 Task: Set and save  "H.264 profile" for "H.264/MPEG-4 Part 10/AVC encoder (x264 10-bit)" to the  high10.
Action: Mouse moved to (118, 17)
Screenshot: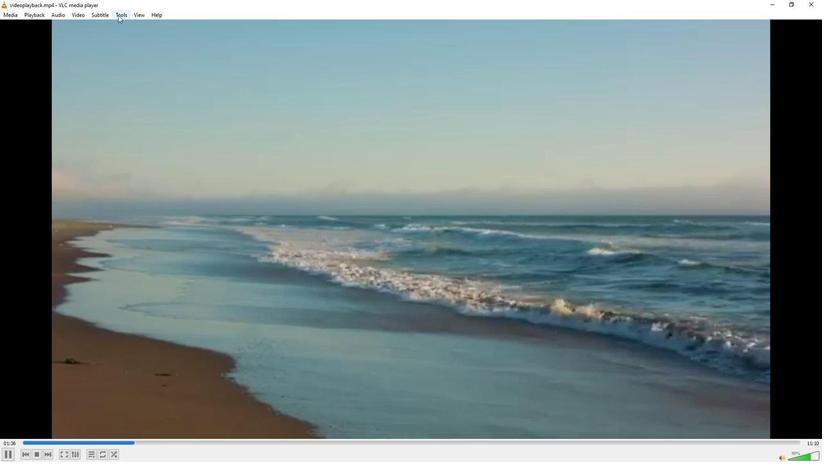 
Action: Mouse pressed left at (118, 17)
Screenshot: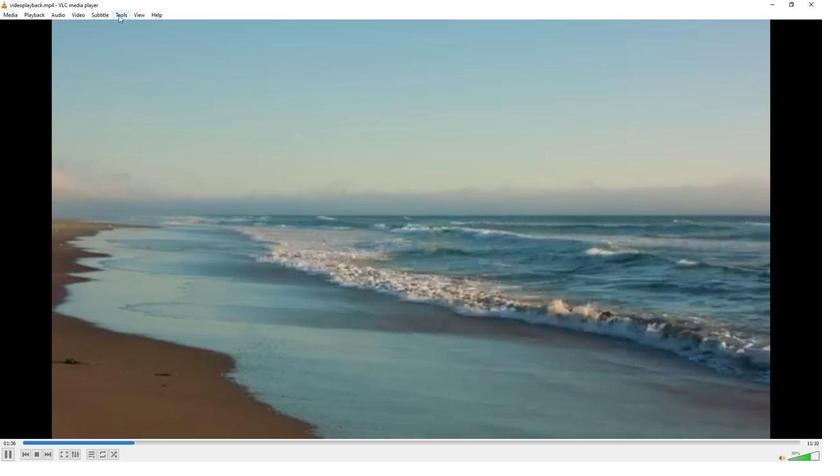 
Action: Mouse moved to (144, 118)
Screenshot: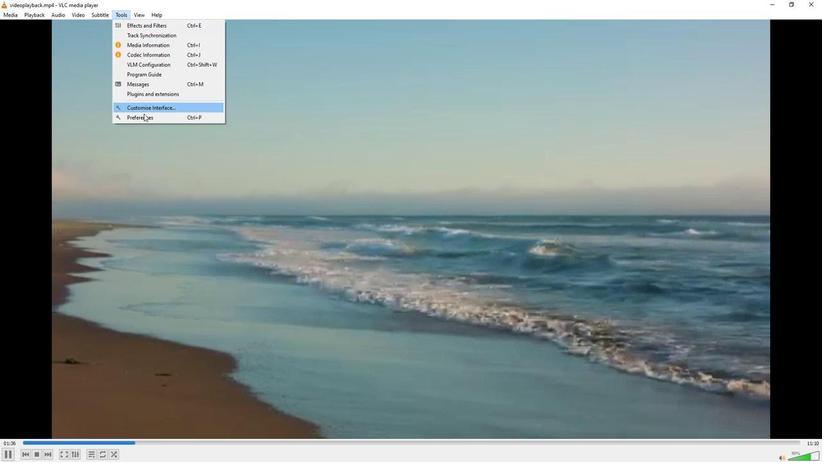 
Action: Mouse pressed left at (144, 118)
Screenshot: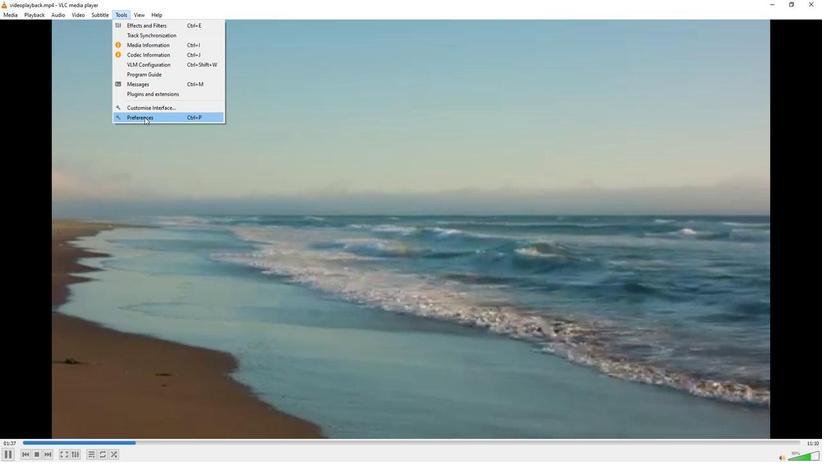 
Action: Mouse moved to (273, 377)
Screenshot: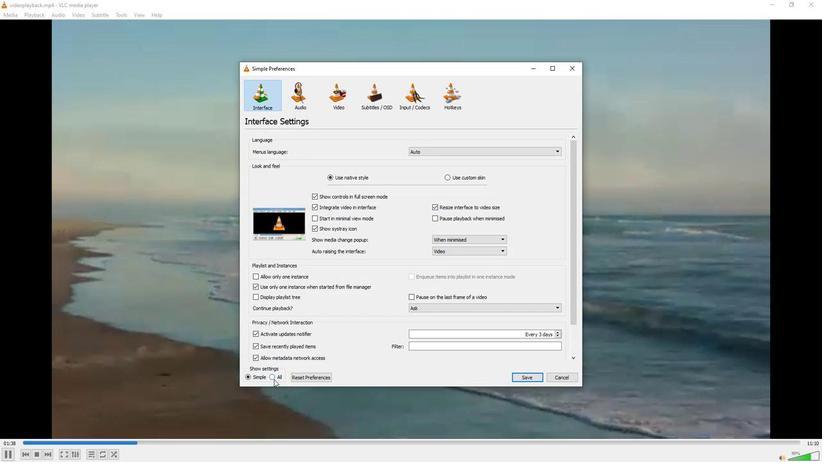 
Action: Mouse pressed left at (273, 377)
Screenshot: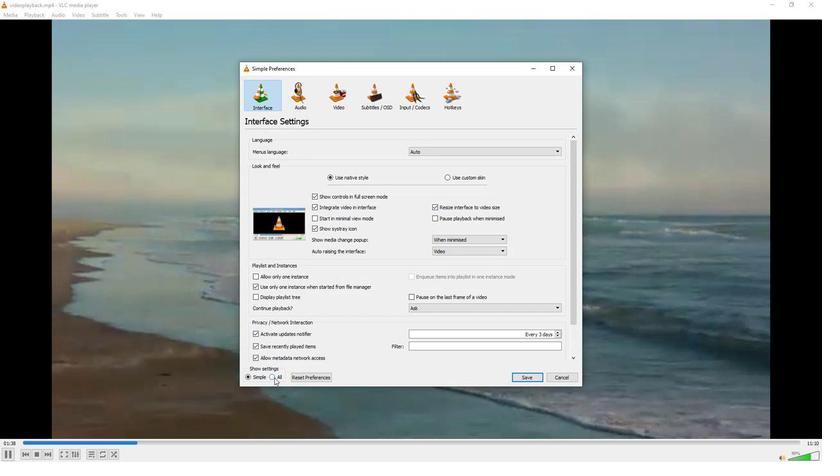 
Action: Mouse moved to (259, 290)
Screenshot: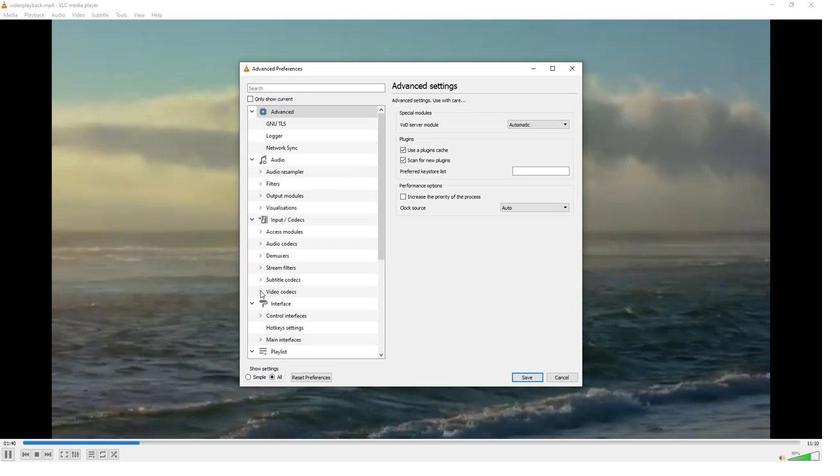 
Action: Mouse pressed left at (259, 290)
Screenshot: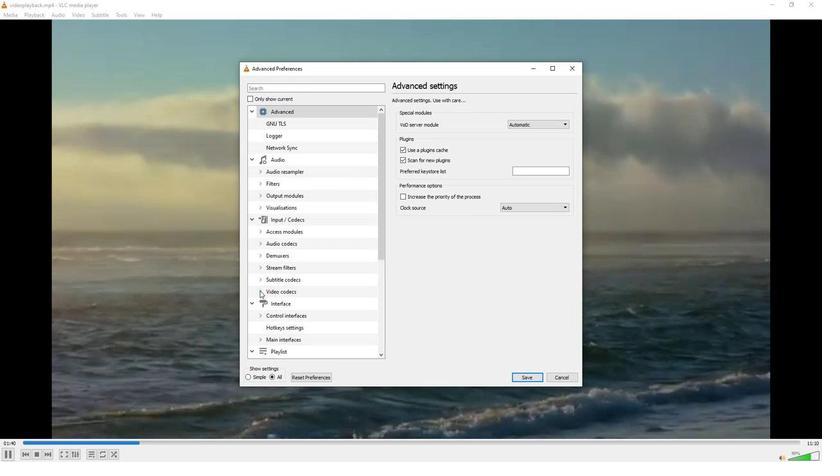 
Action: Mouse moved to (272, 309)
Screenshot: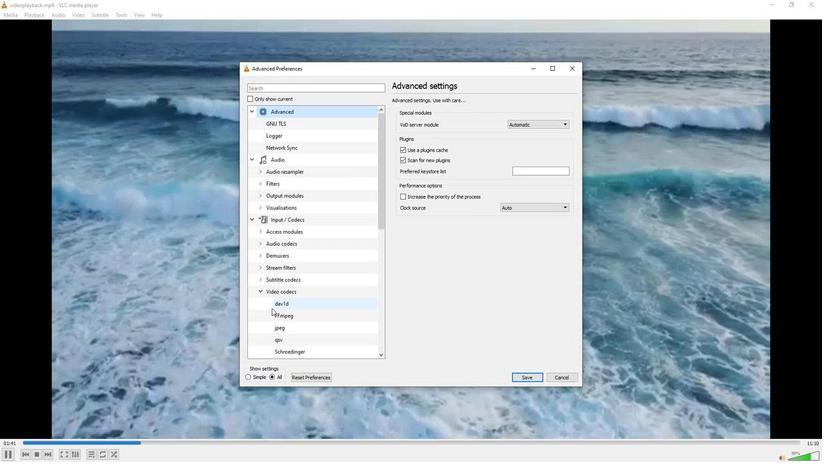 
Action: Mouse scrolled (272, 309) with delta (0, 0)
Screenshot: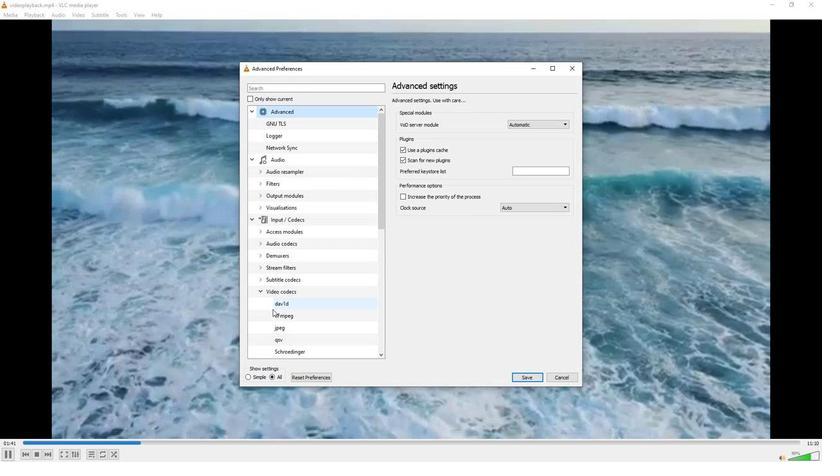 
Action: Mouse moved to (273, 337)
Screenshot: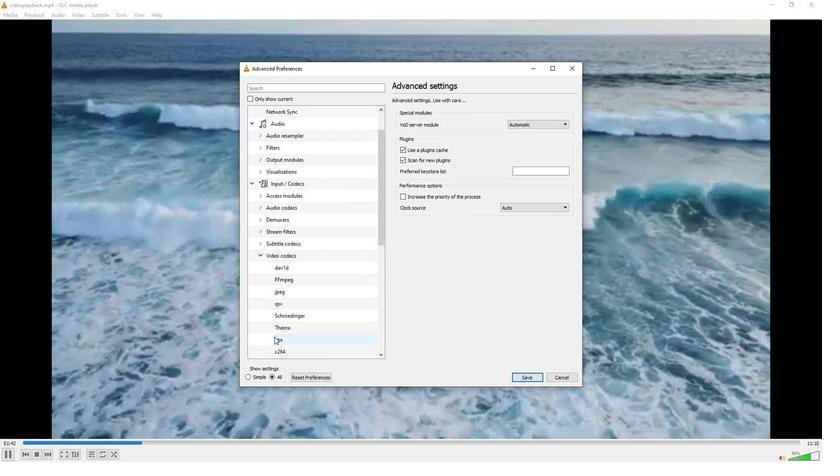 
Action: Mouse scrolled (273, 336) with delta (0, 0)
Screenshot: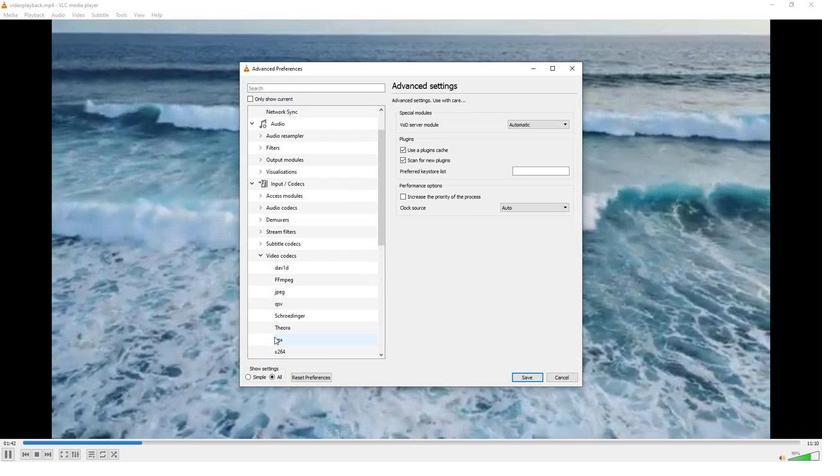 
Action: Mouse moved to (276, 326)
Screenshot: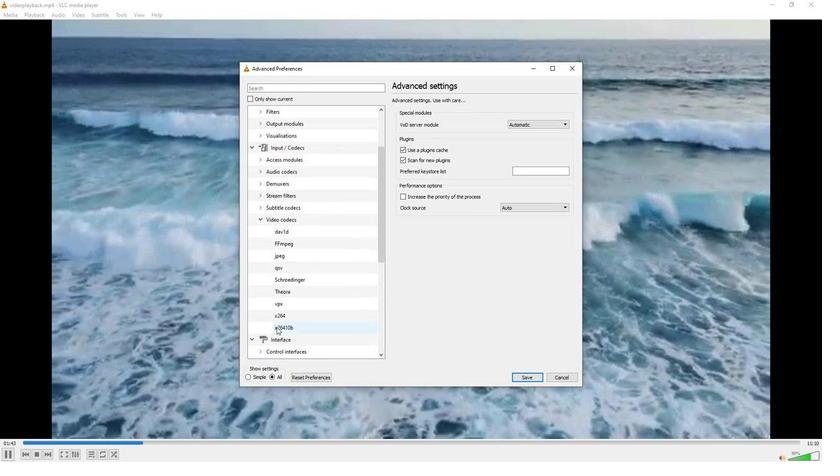 
Action: Mouse pressed left at (276, 326)
Screenshot: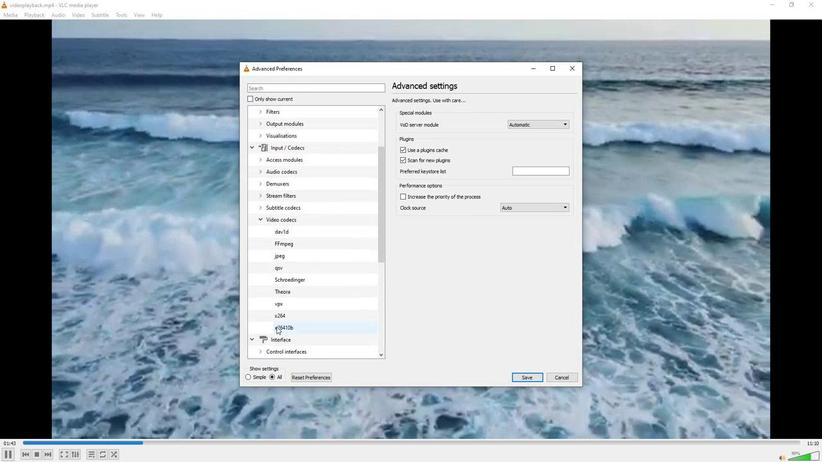 
Action: Mouse moved to (556, 302)
Screenshot: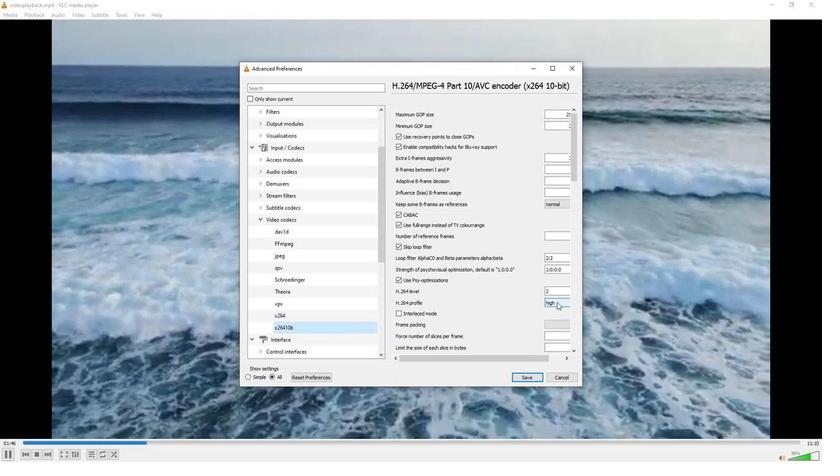 
Action: Mouse pressed left at (556, 302)
Screenshot: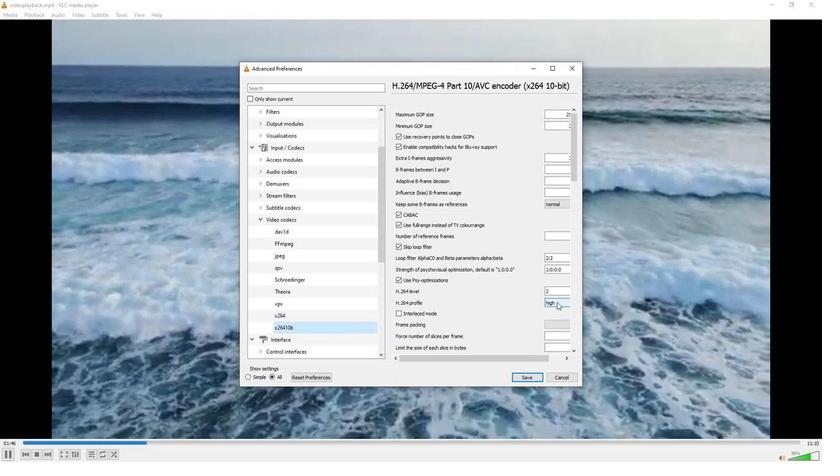 
Action: Mouse moved to (553, 326)
Screenshot: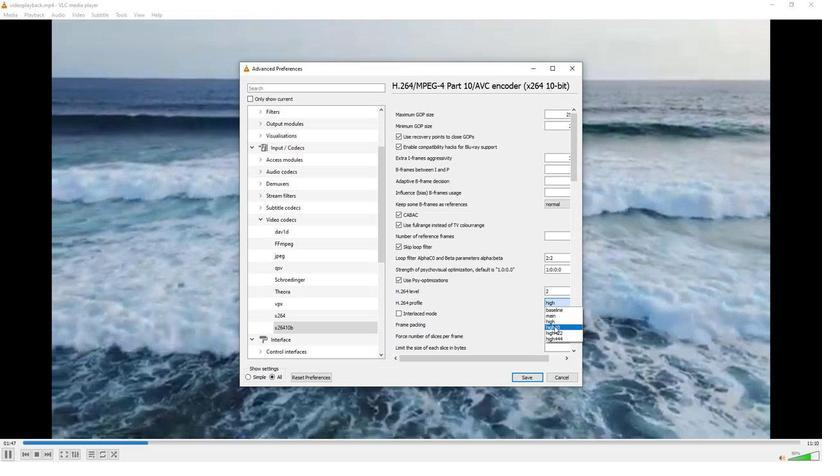 
Action: Mouse pressed left at (553, 326)
Screenshot: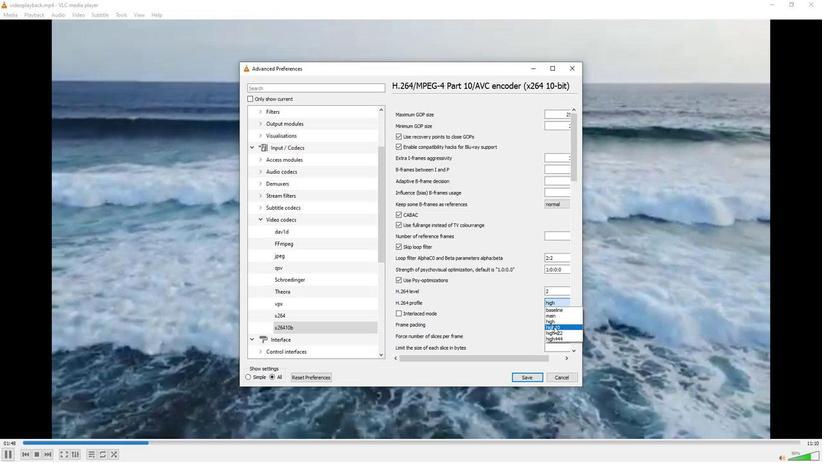 
Action: Mouse moved to (528, 376)
Screenshot: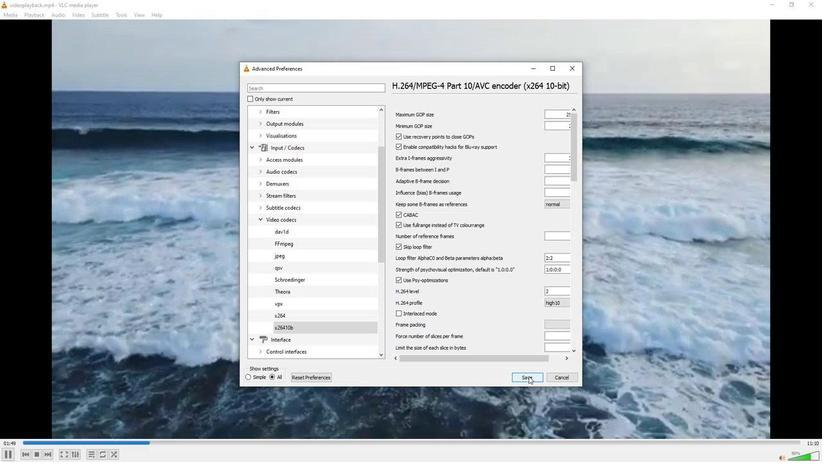 
Action: Mouse pressed left at (528, 376)
Screenshot: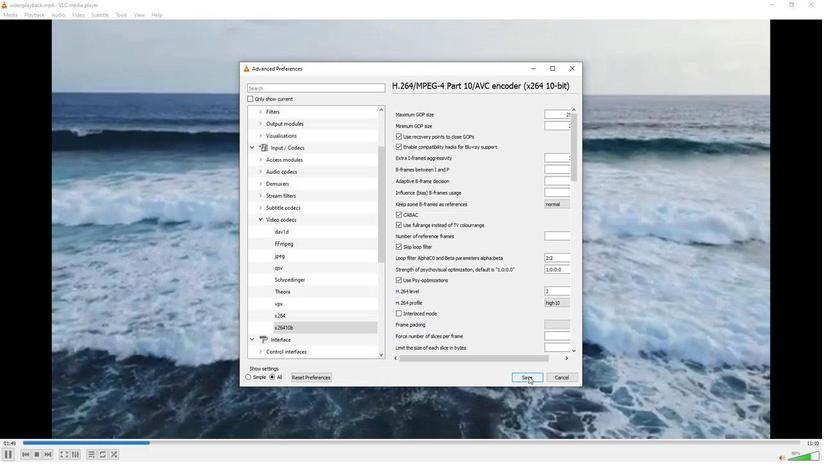 
Action: Mouse moved to (527, 376)
Screenshot: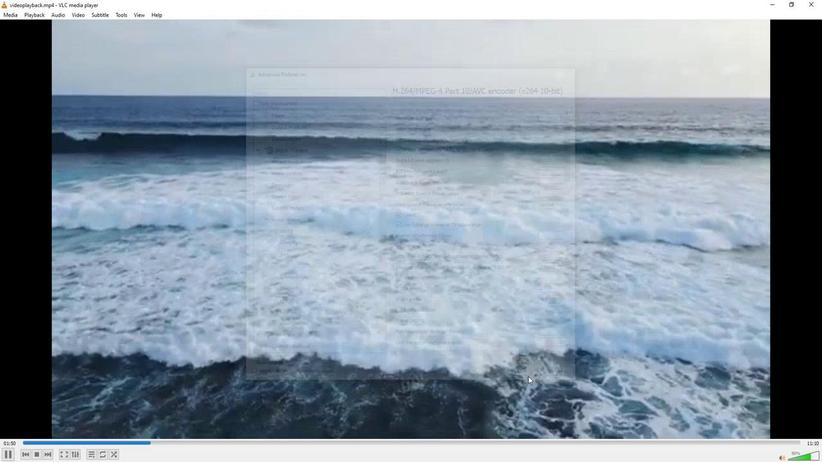 
